 Task: Search for a one-way flight from Jaipur to Kolkata on August 15 in economy class.
Action: Mouse moved to (499, 308)
Screenshot: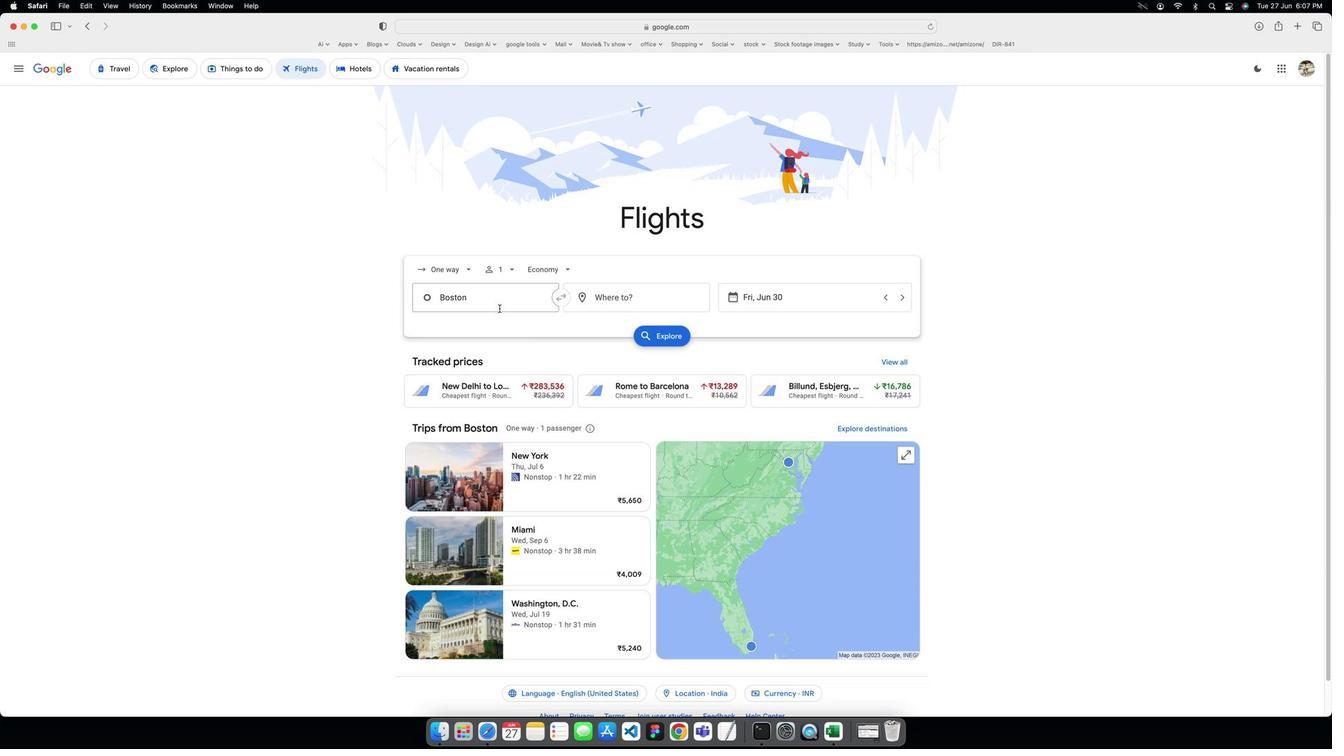 
Action: Mouse pressed left at (499, 308)
Screenshot: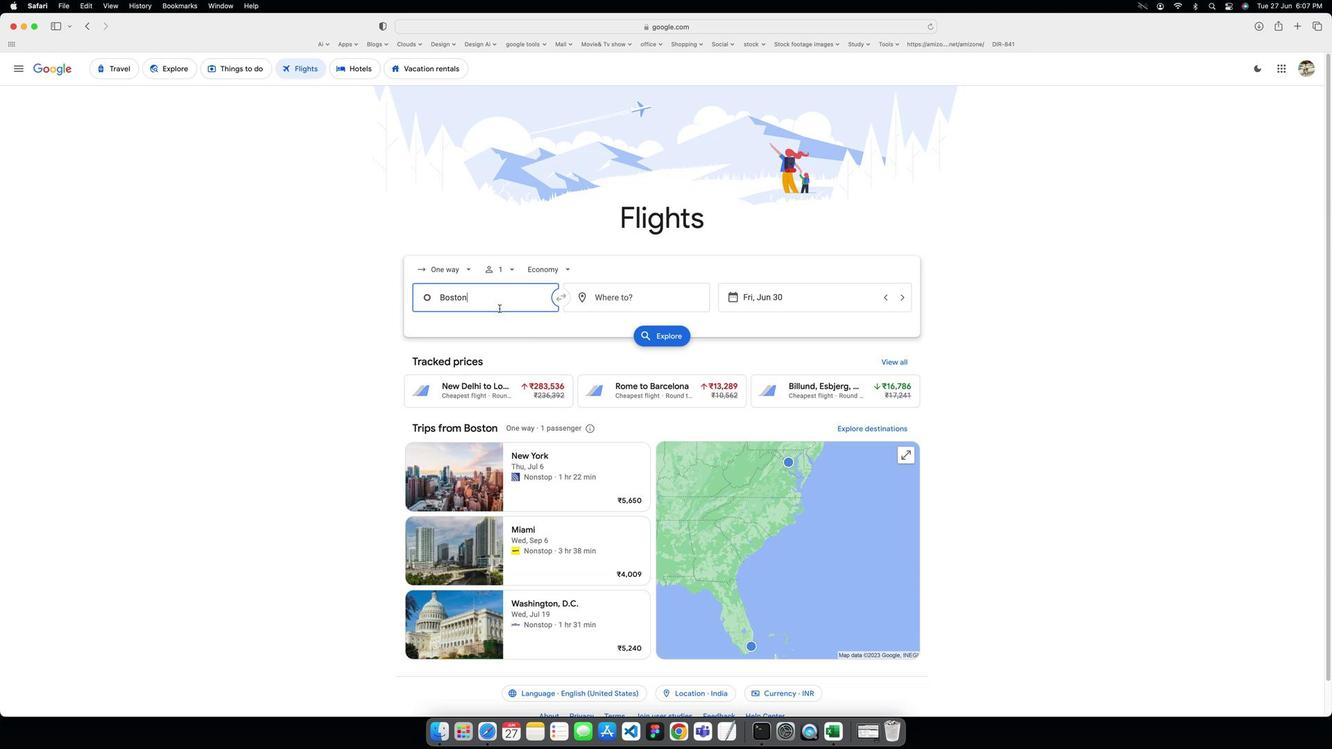 
Action: Key pressed Key.caps_lock'J'Key.caps_lock'a''i''p''u''r'Key.enter
Screenshot: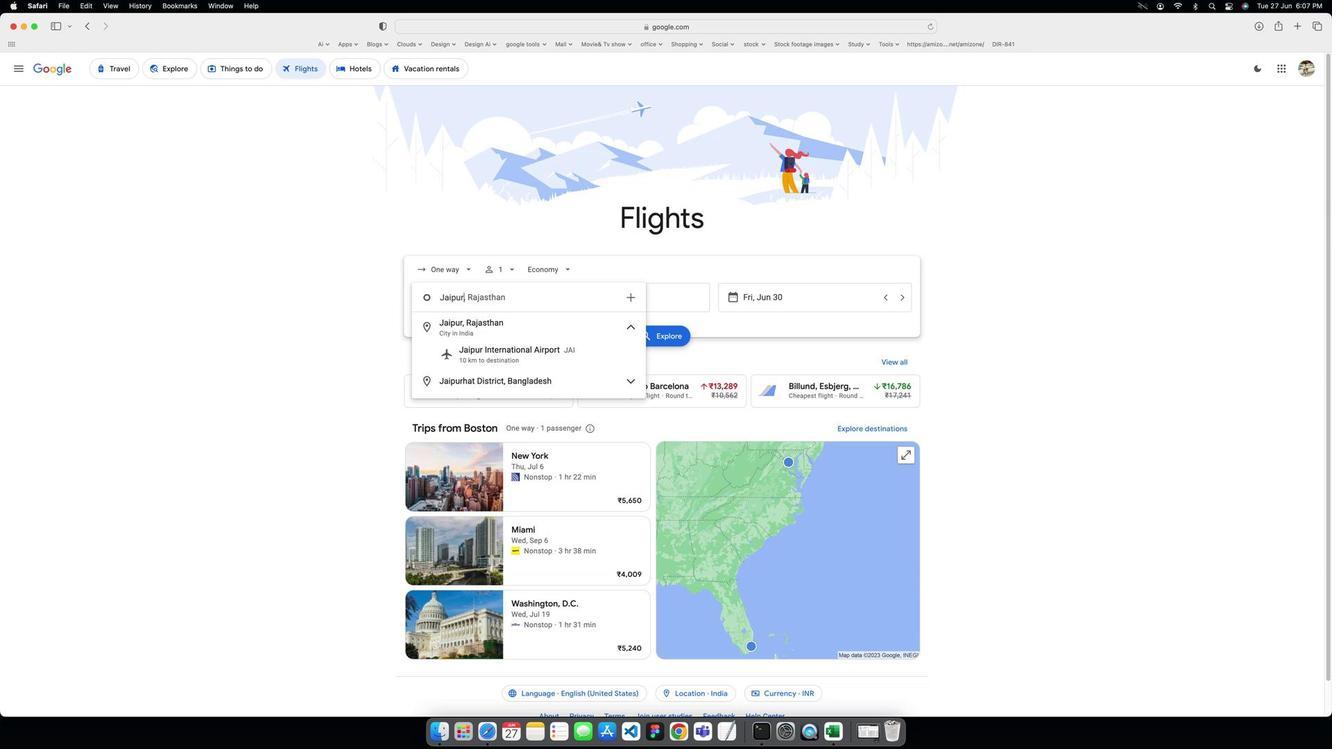 
Action: Mouse moved to (623, 301)
Screenshot: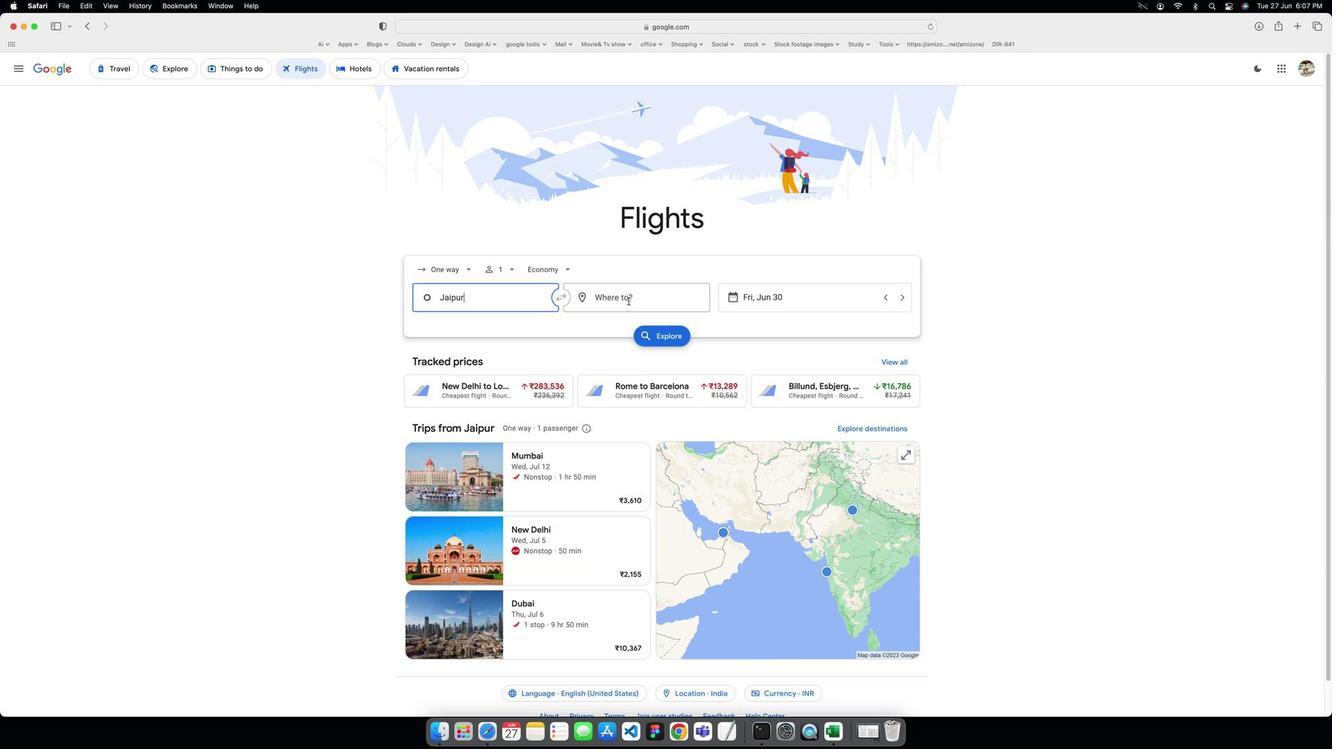 
Action: Mouse pressed left at (623, 301)
Screenshot: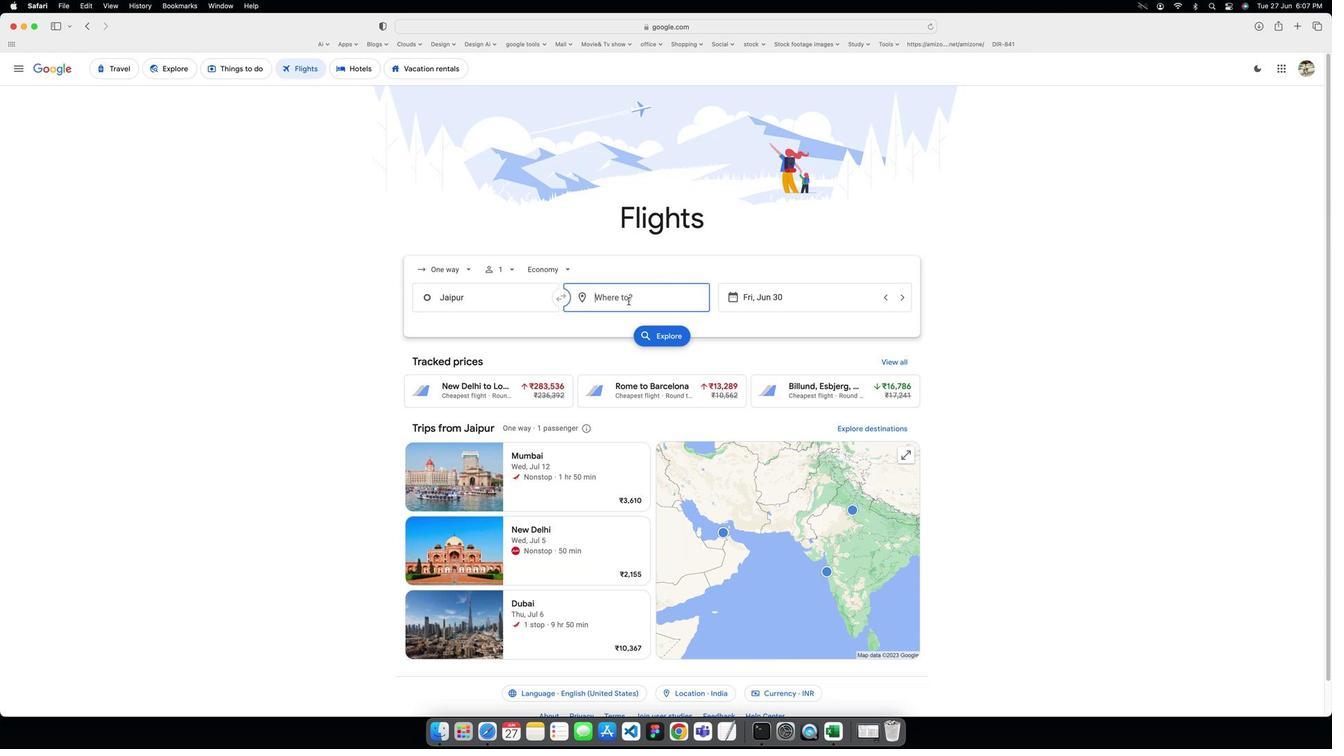 
Action: Key pressed Key.caps_lock'K'Key.caps_lock'o''l''k'
Screenshot: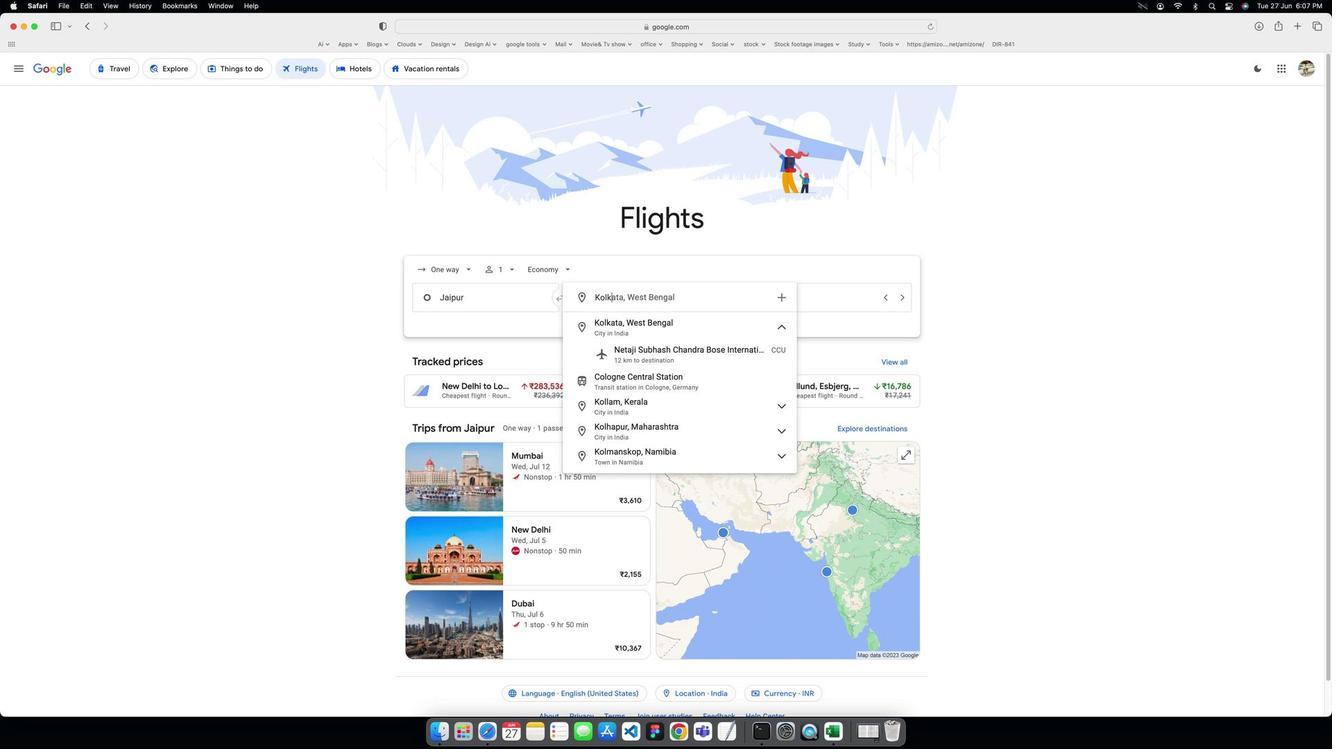 
Action: Mouse moved to (630, 327)
Screenshot: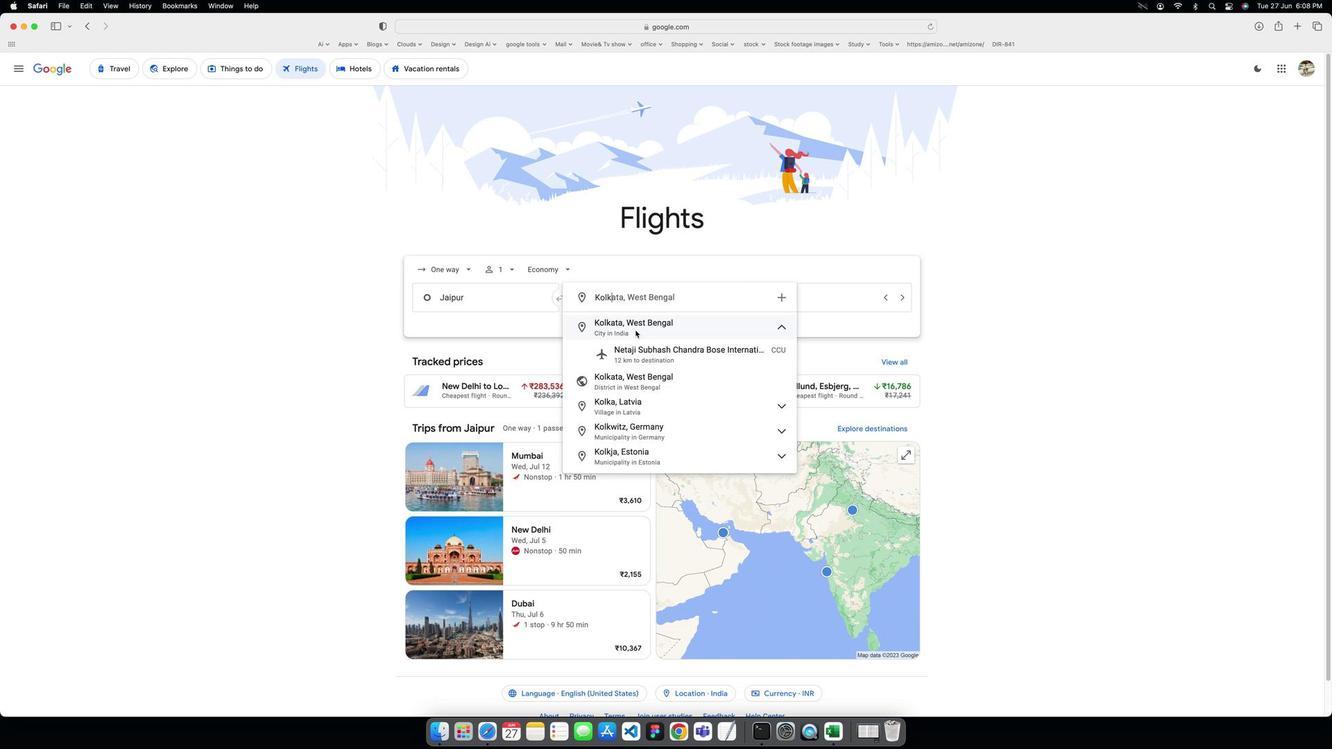
Action: Mouse pressed left at (630, 327)
Screenshot: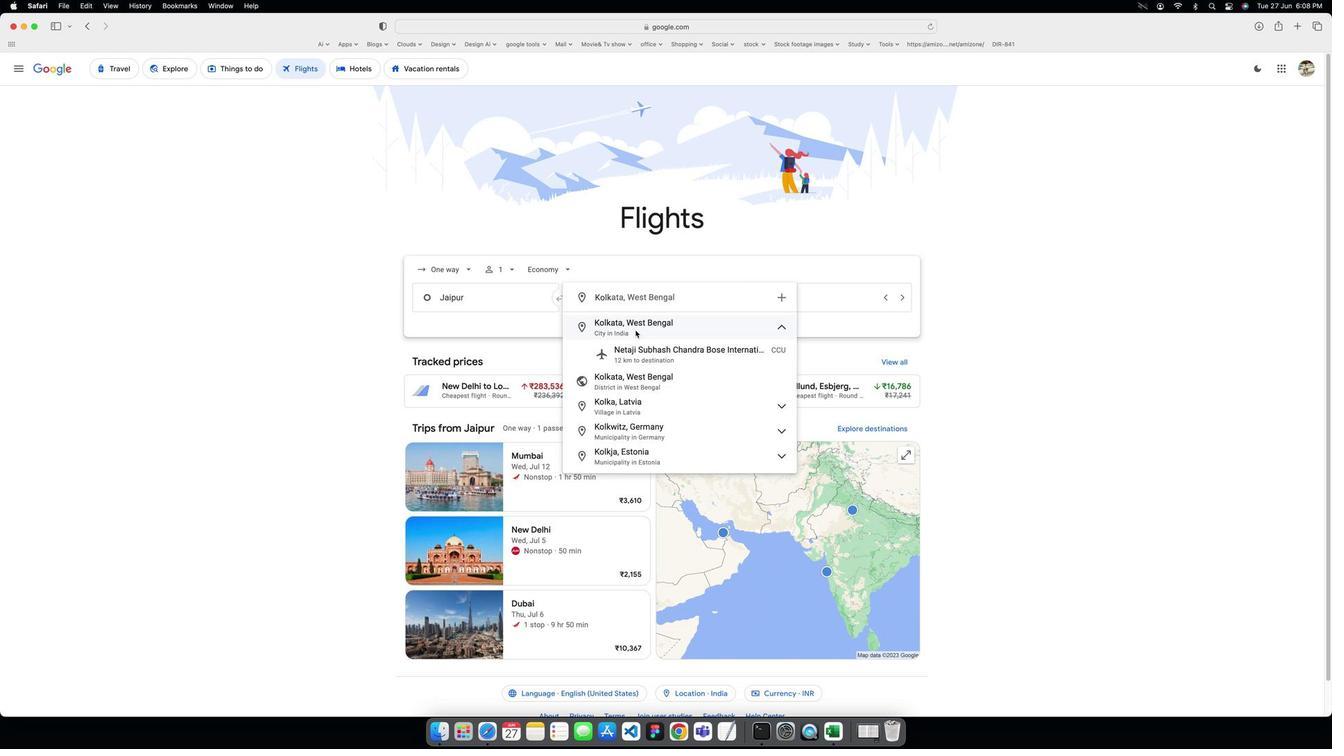 
Action: Mouse moved to (792, 304)
Screenshot: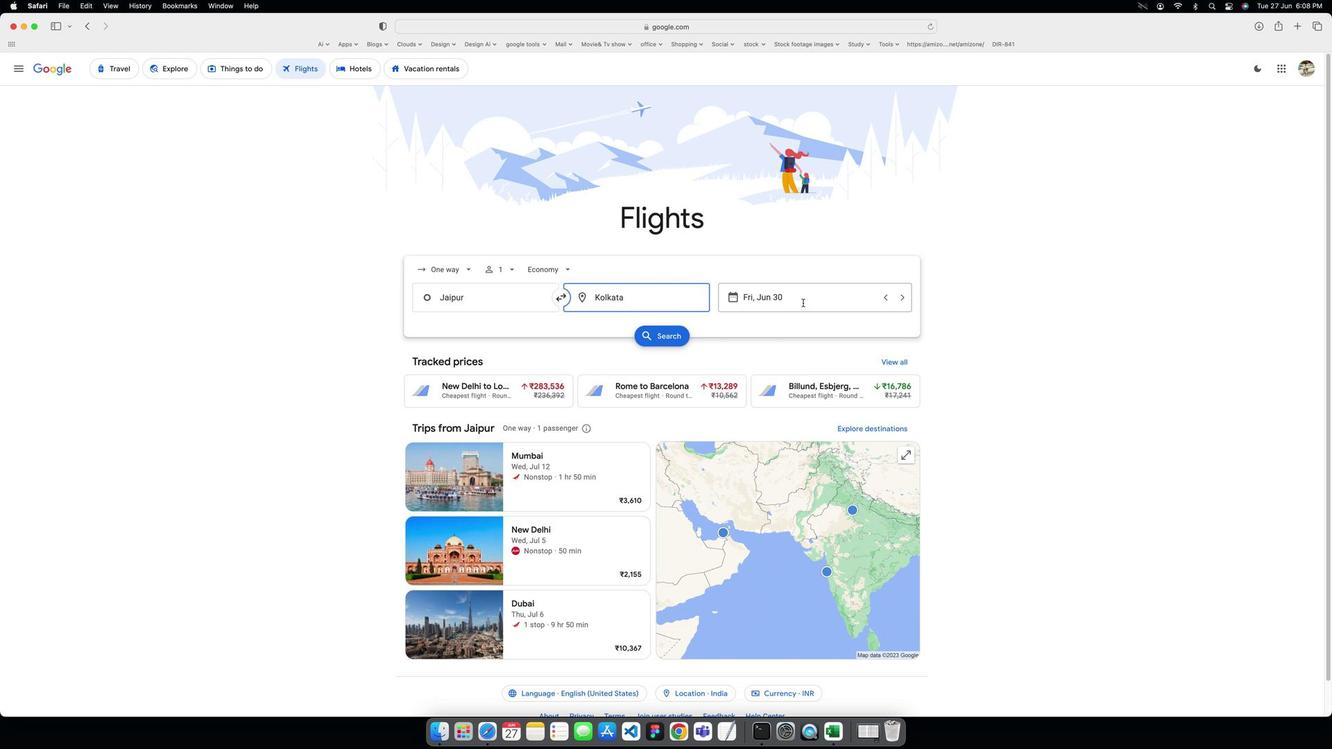 
Action: Mouse pressed left at (792, 304)
Screenshot: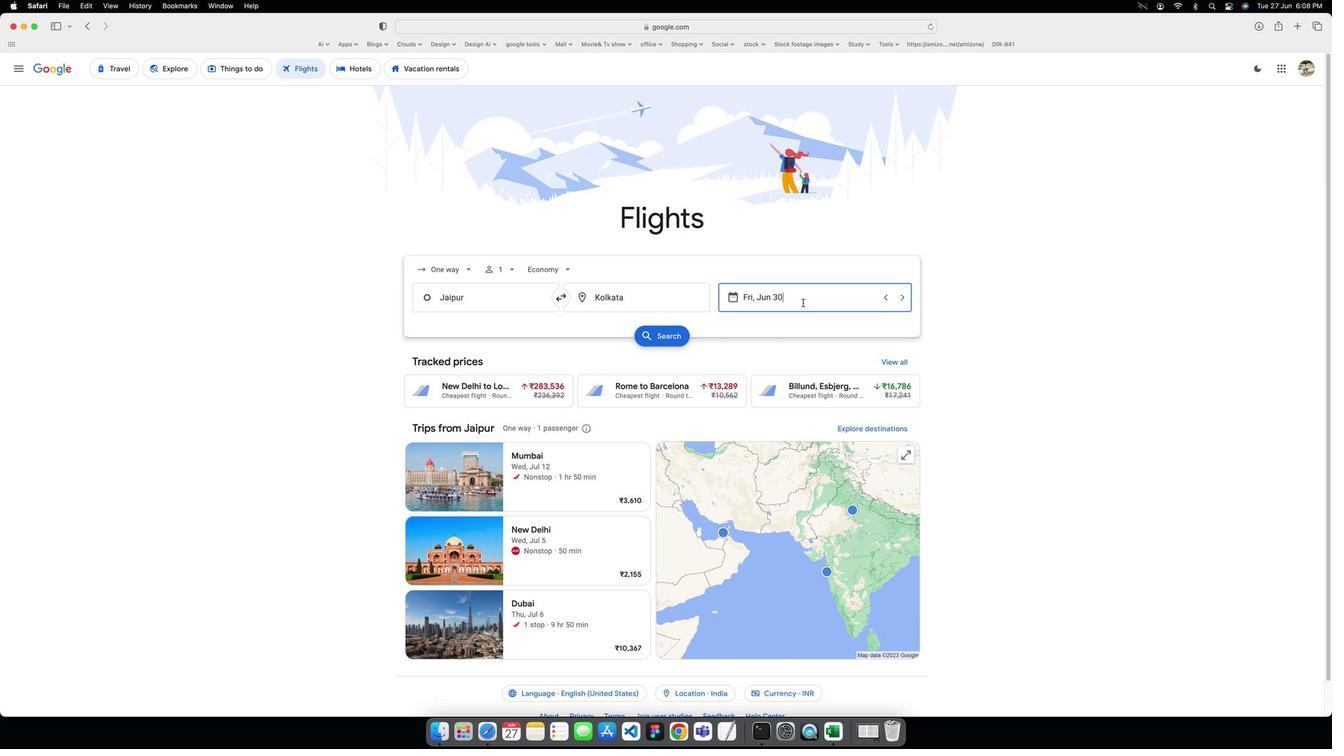 
Action: Mouse moved to (896, 411)
Screenshot: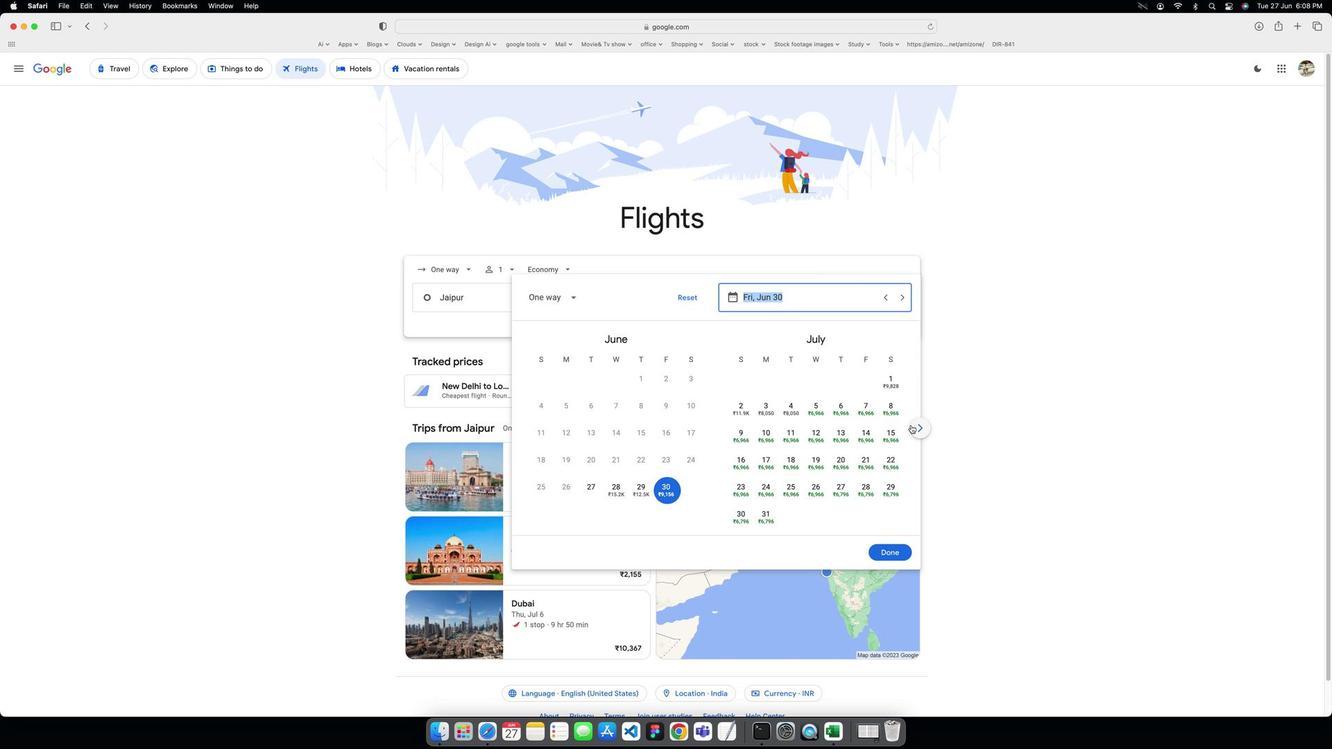 
Action: Mouse pressed left at (896, 411)
Screenshot: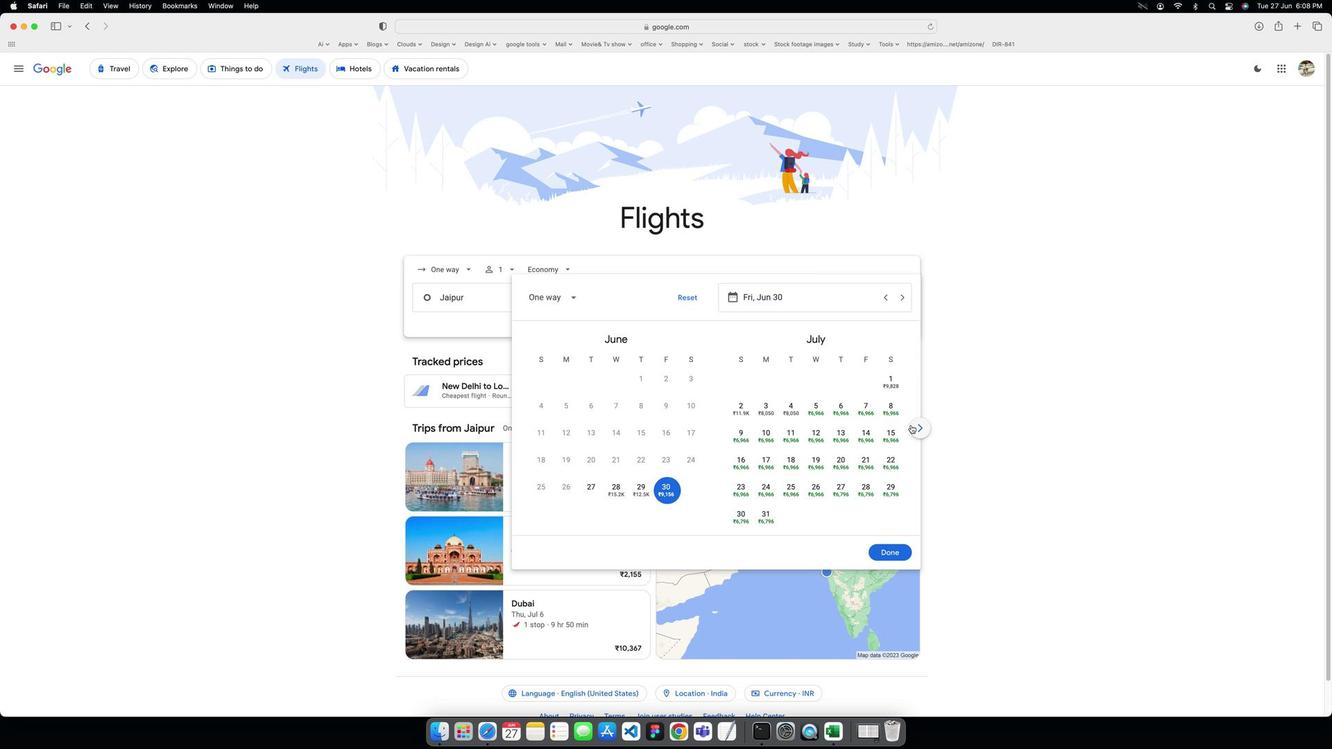 
Action: Mouse moved to (770, 419)
Screenshot: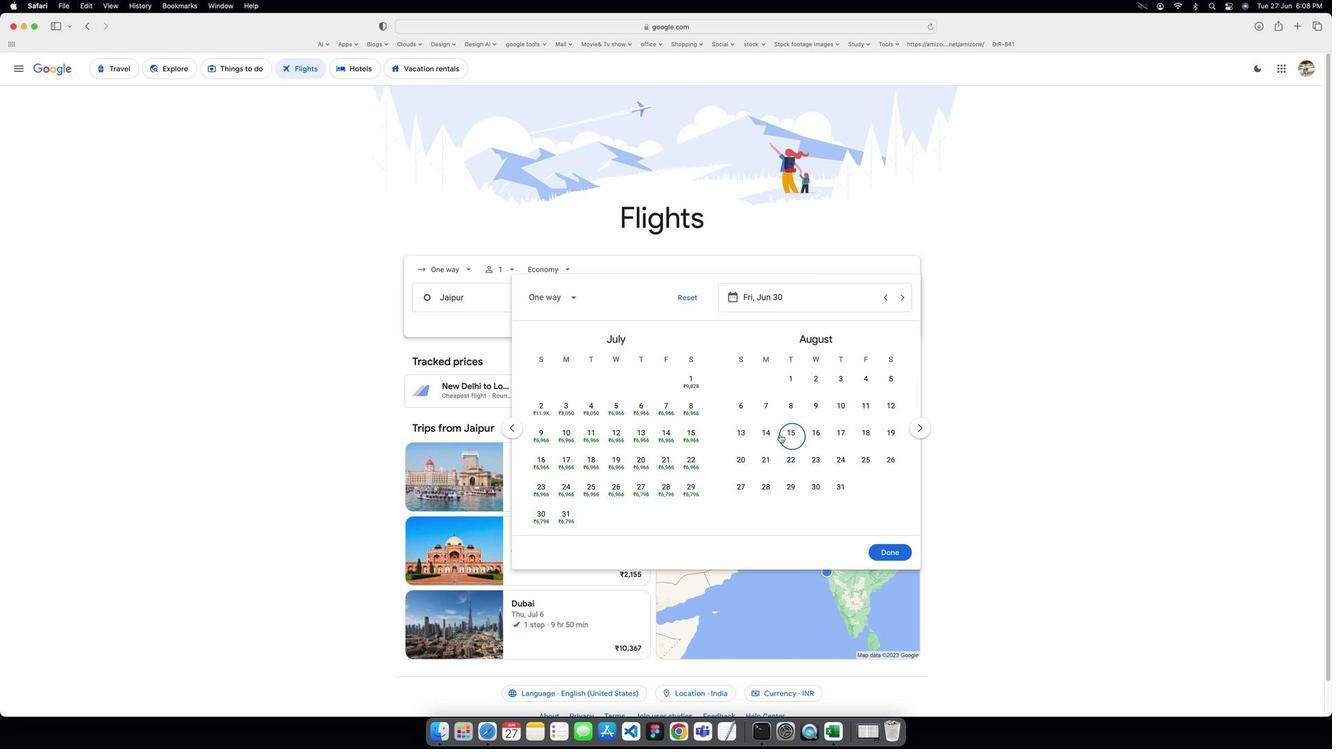 
Action: Mouse pressed left at (770, 419)
Screenshot: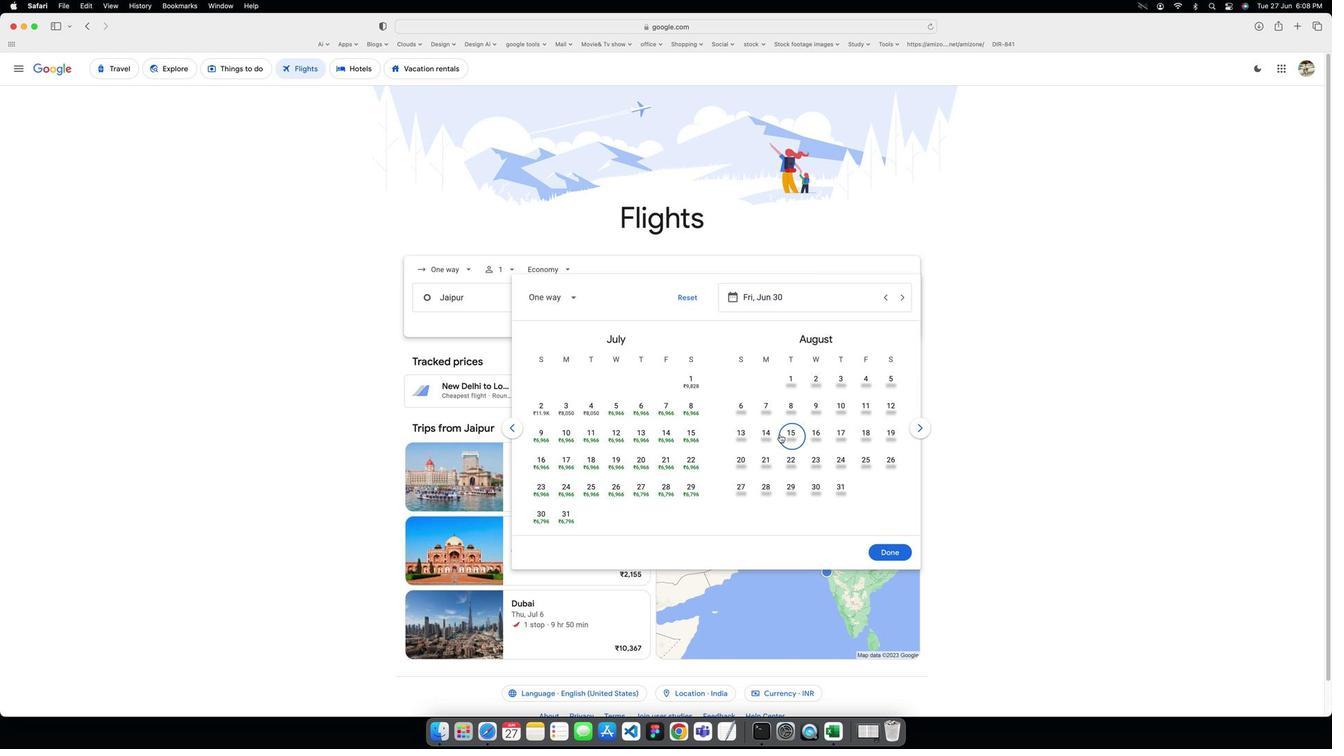 
Action: Mouse moved to (872, 526)
Screenshot: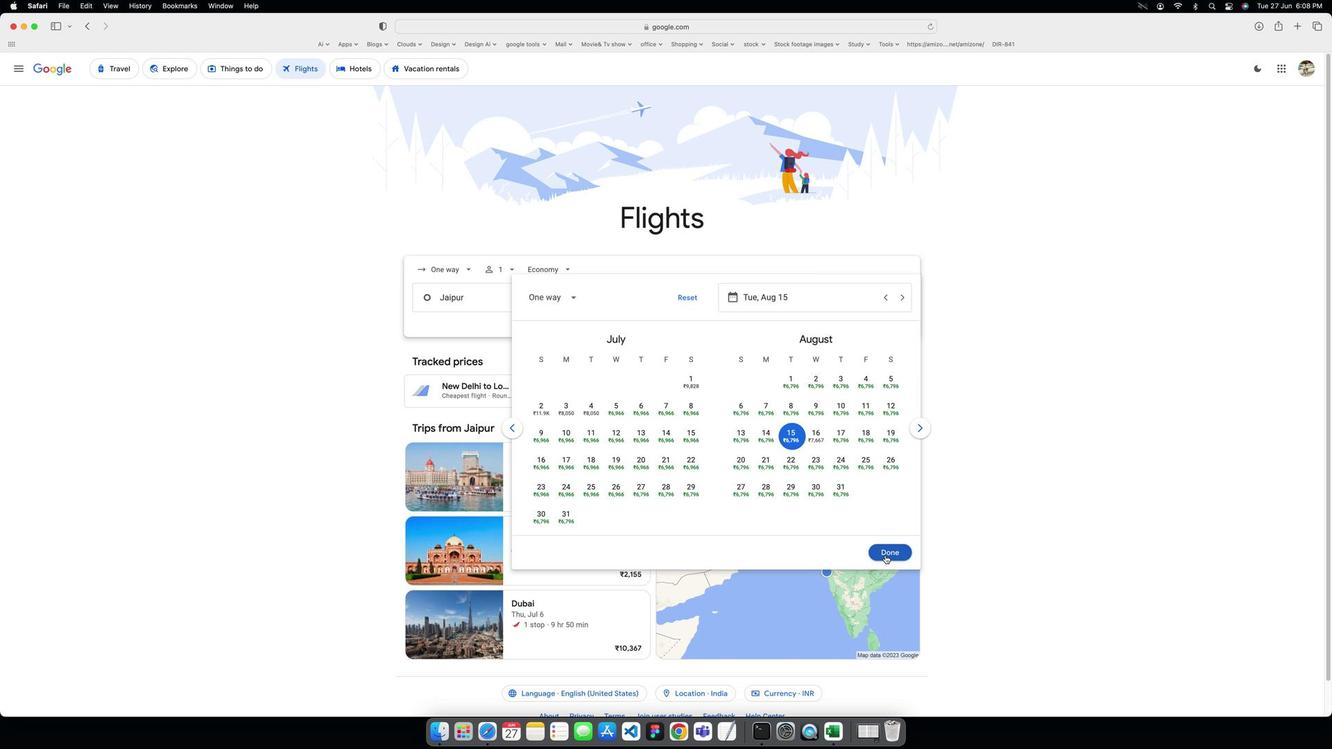
Action: Mouse pressed left at (872, 526)
Screenshot: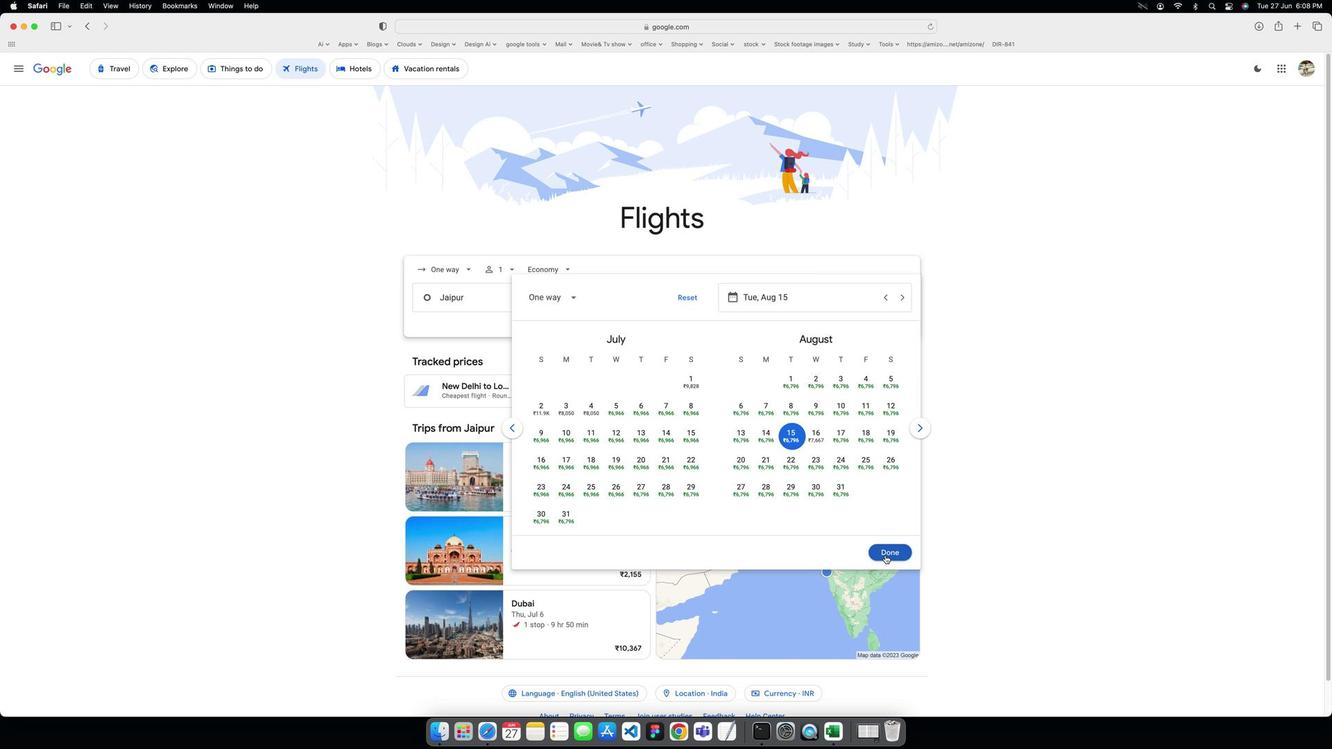 
Action: Mouse moved to (661, 335)
Screenshot: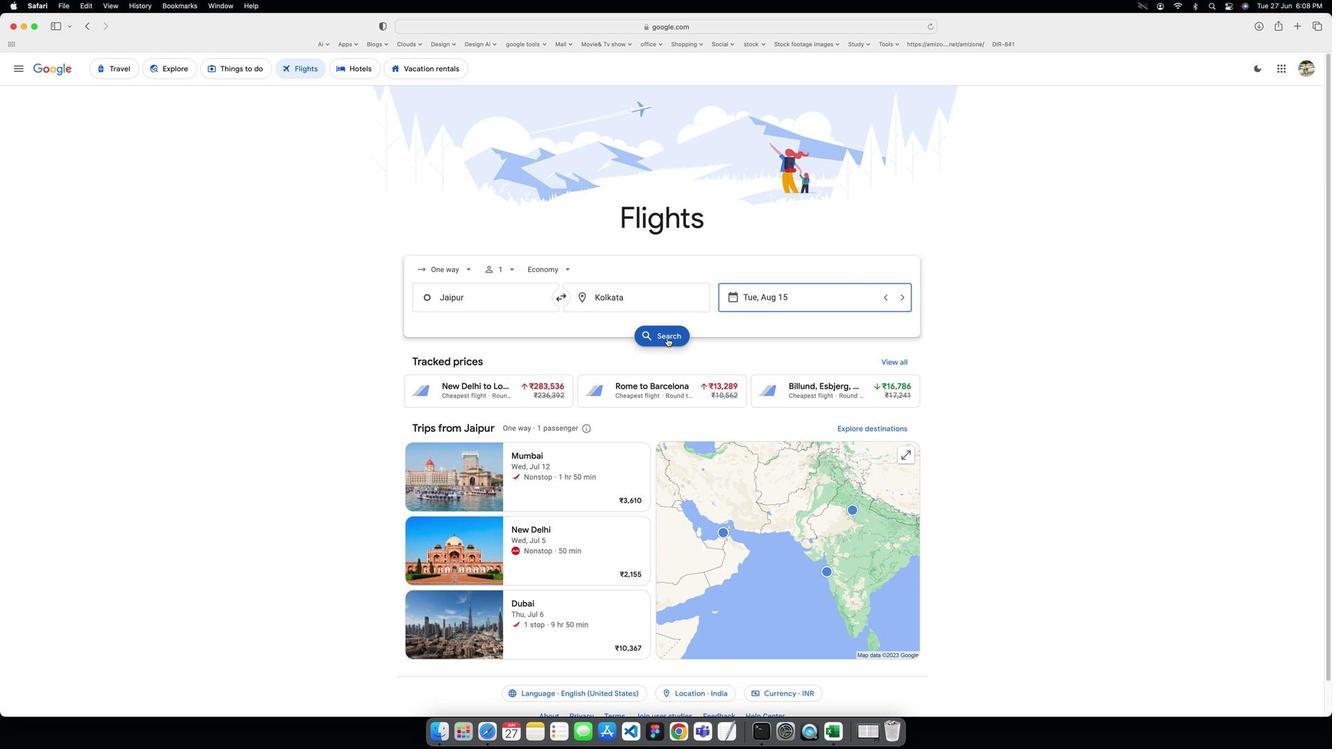 
Action: Mouse pressed left at (661, 335)
Screenshot: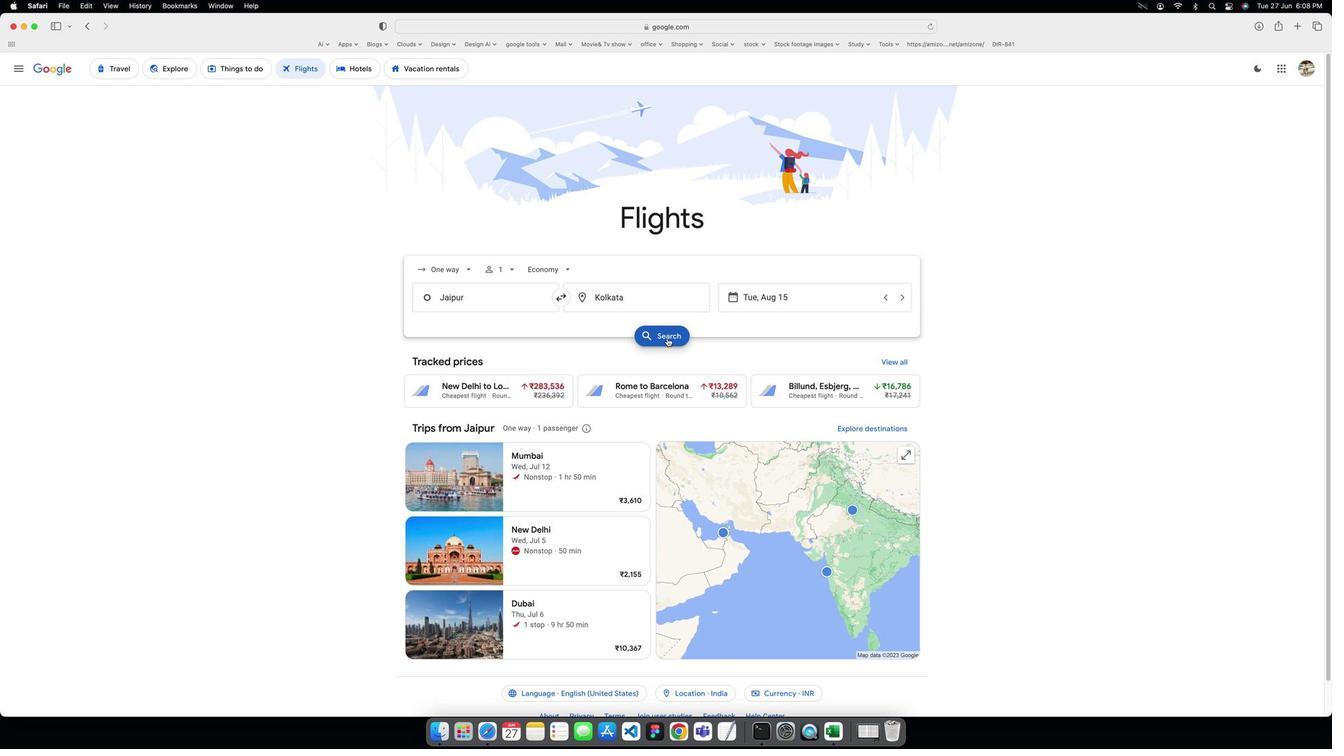 
Action: Mouse moved to (896, 256)
Screenshot: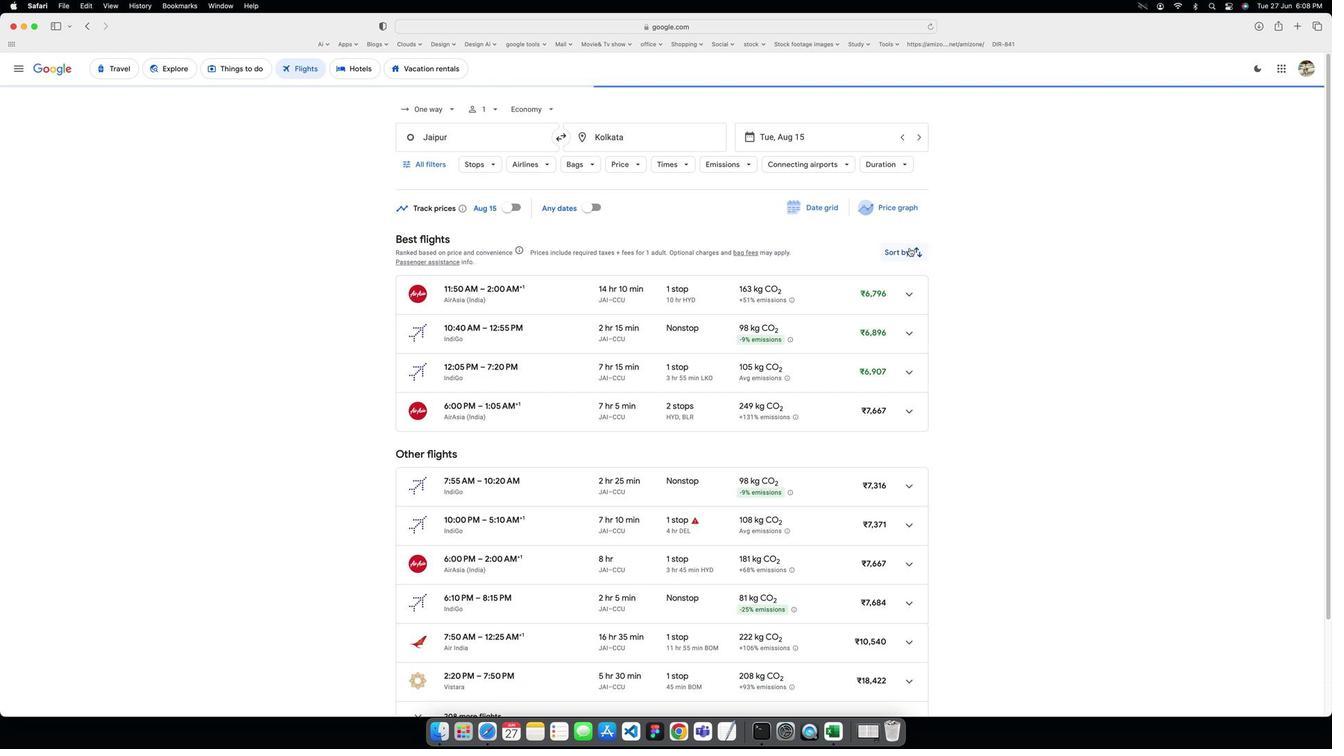 
Action: Mouse pressed left at (896, 256)
Screenshot: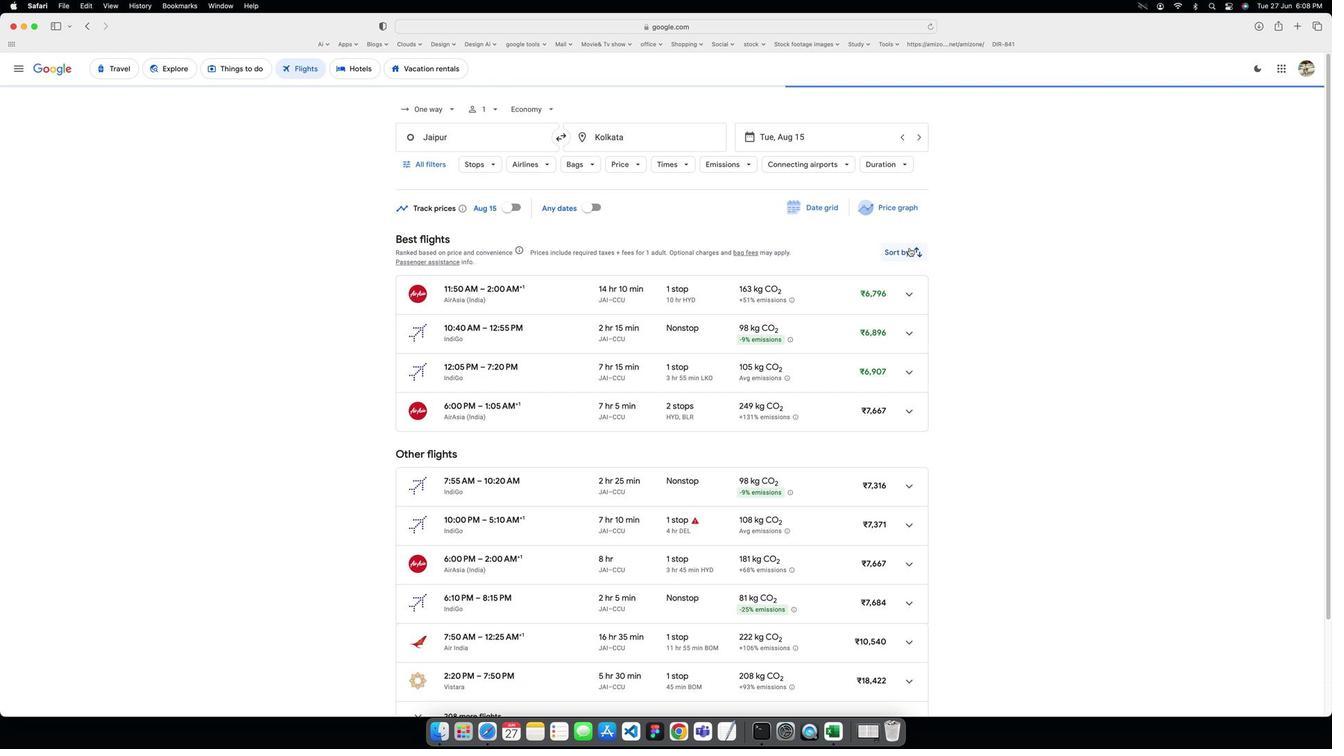 
Action: Mouse moved to (875, 307)
Screenshot: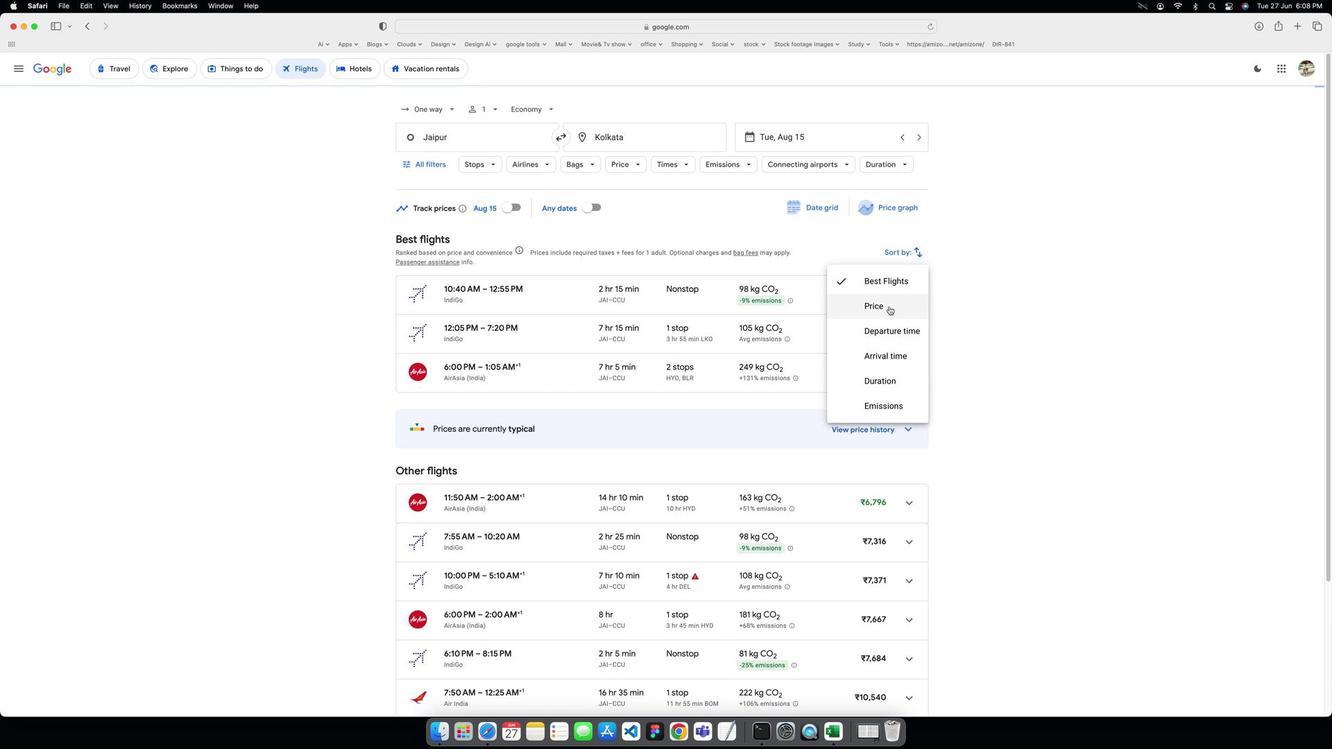 
Action: Mouse pressed left at (875, 307)
Screenshot: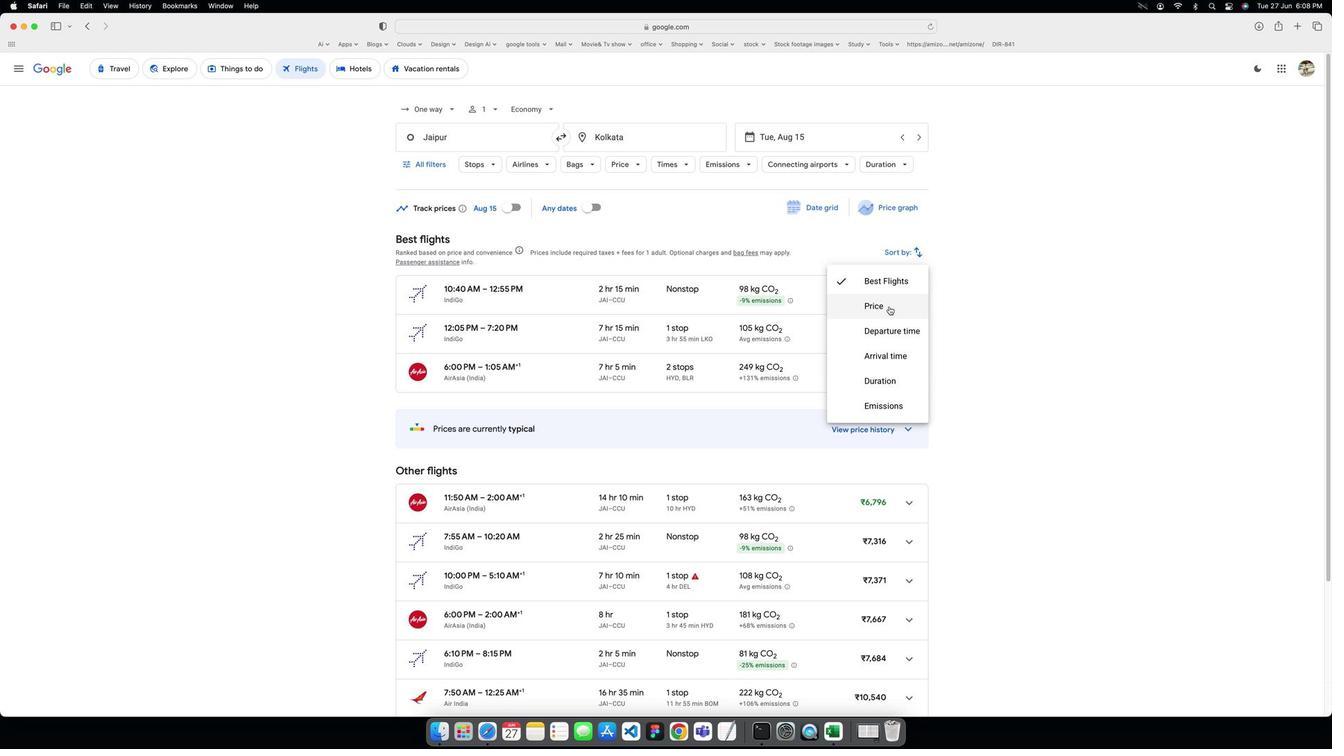
